Task: Add to scrum project TrendForge a team member softage.3@softage.net and assign as Project Lead.
Action: Mouse moved to (192, 49)
Screenshot: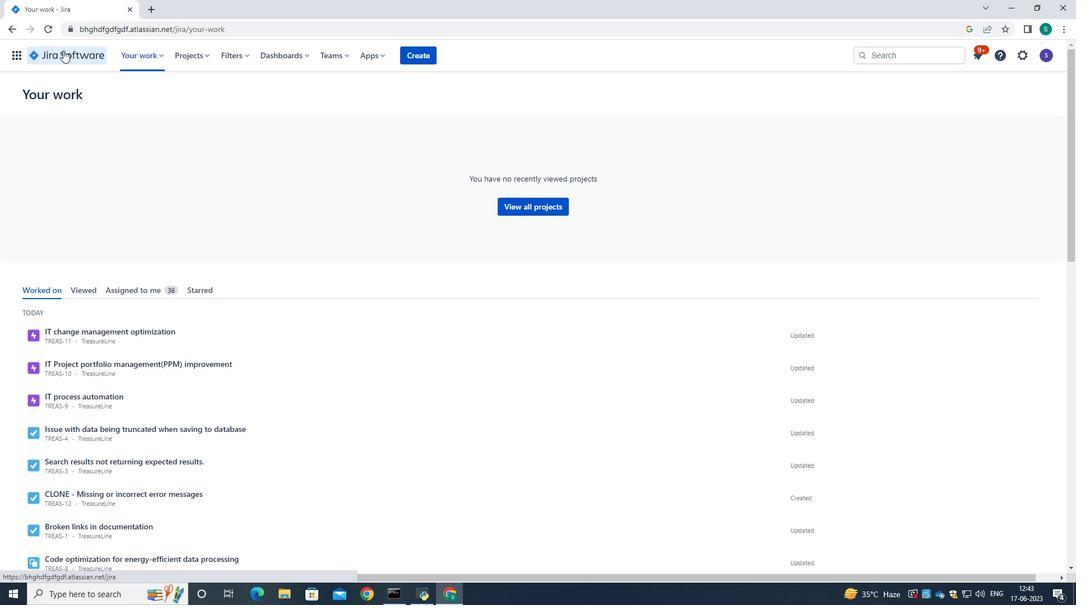 
Action: Mouse pressed left at (192, 49)
Screenshot: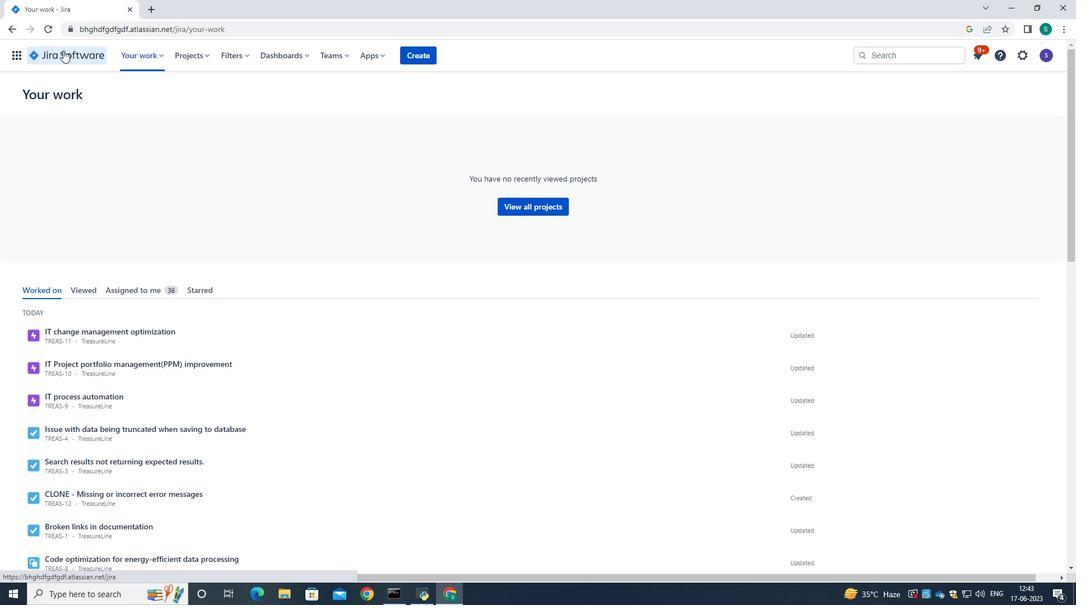 
Action: Mouse moved to (227, 111)
Screenshot: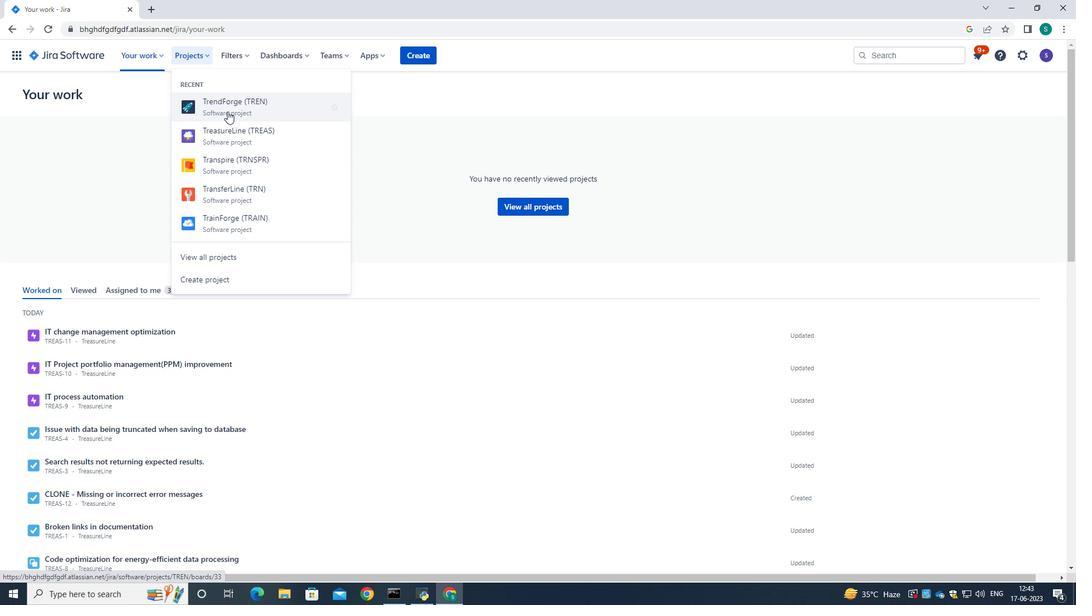 
Action: Mouse pressed left at (227, 111)
Screenshot: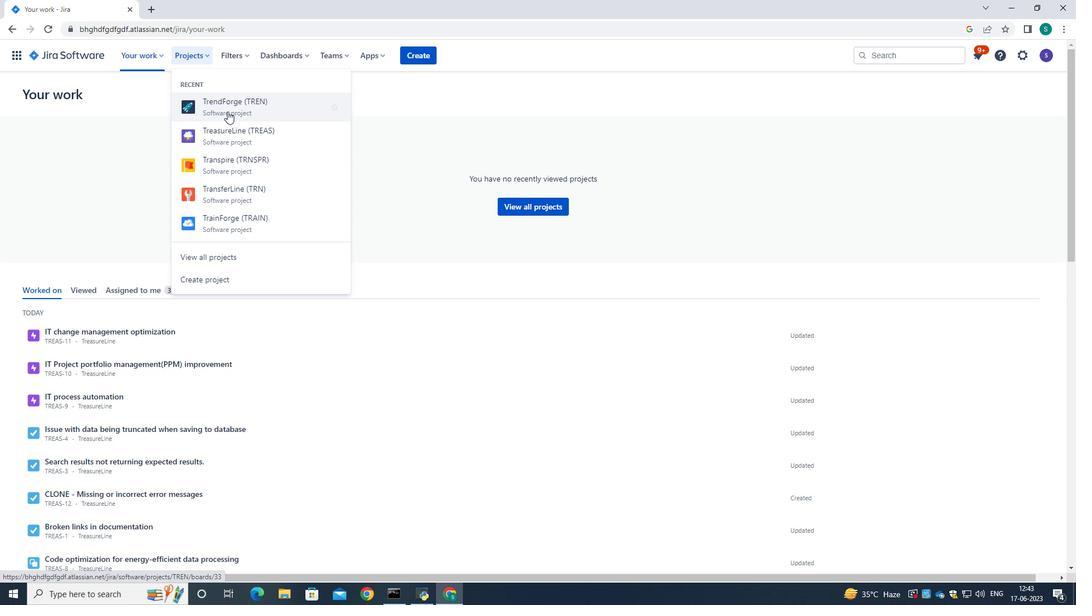 
Action: Mouse moved to (48, 317)
Screenshot: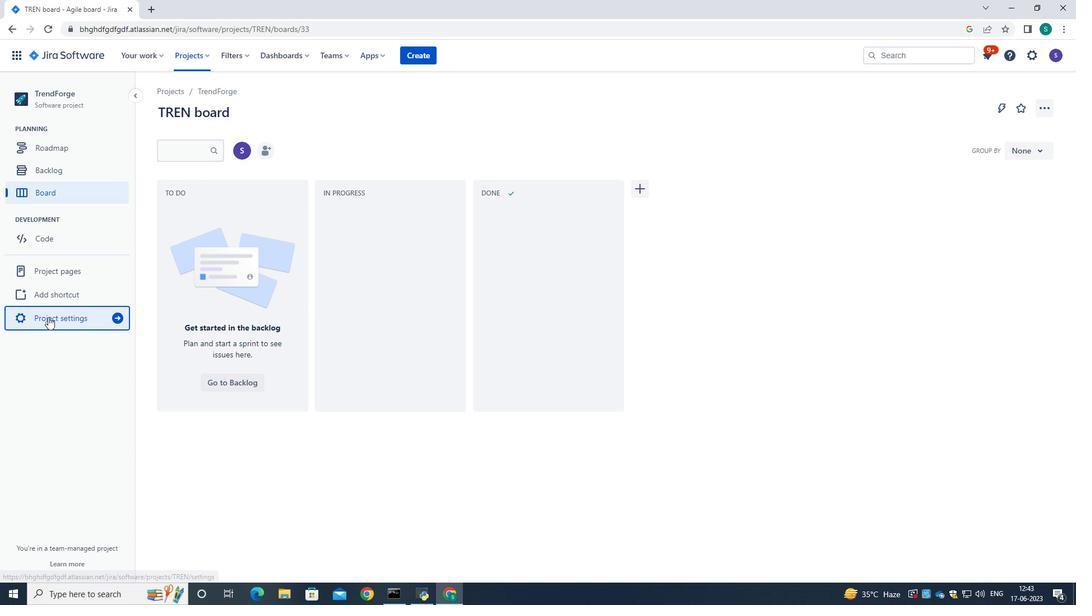 
Action: Mouse pressed left at (48, 317)
Screenshot: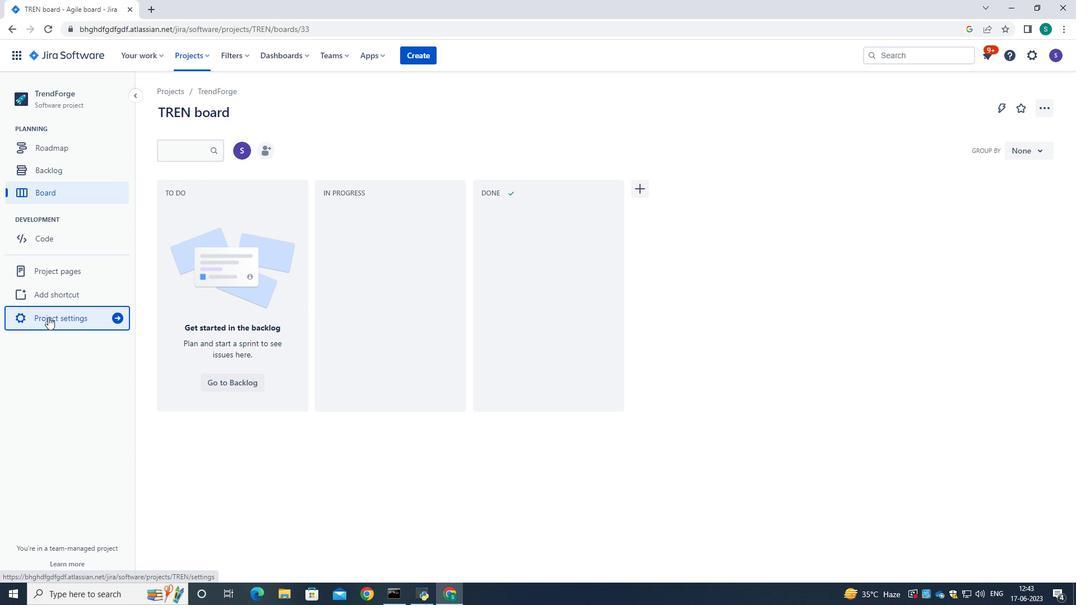 
Action: Mouse moved to (421, 213)
Screenshot: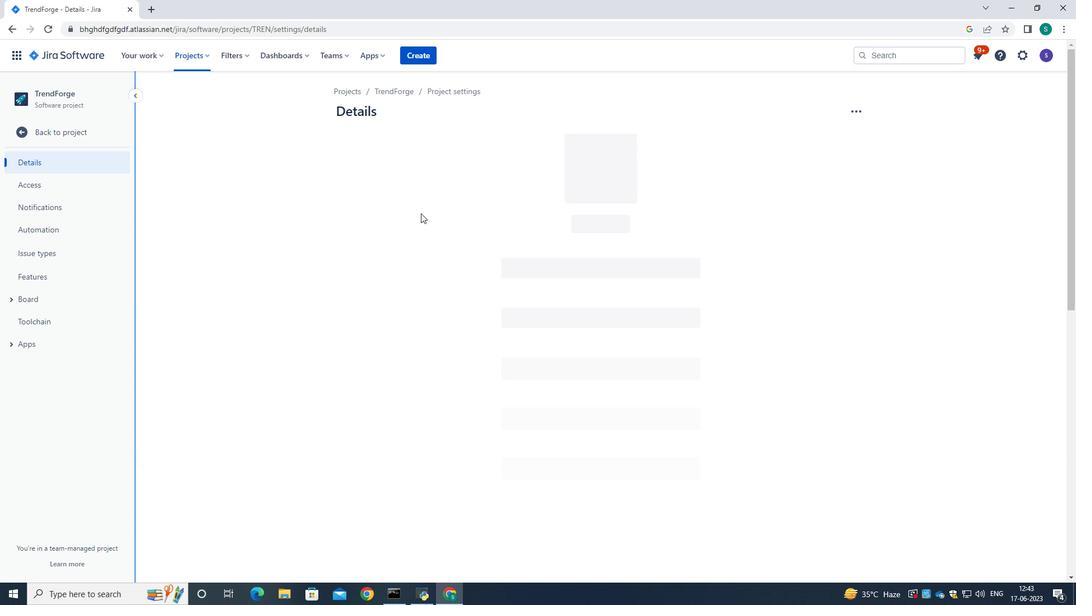 
Action: Mouse scrolled (421, 213) with delta (0, 0)
Screenshot: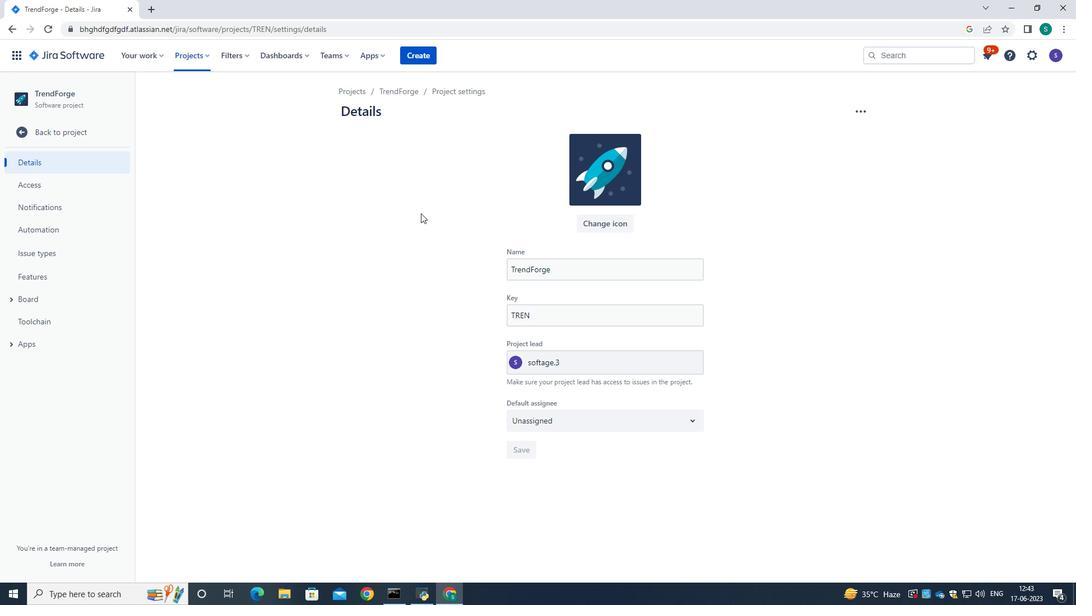 
Action: Mouse scrolled (421, 213) with delta (0, 0)
Screenshot: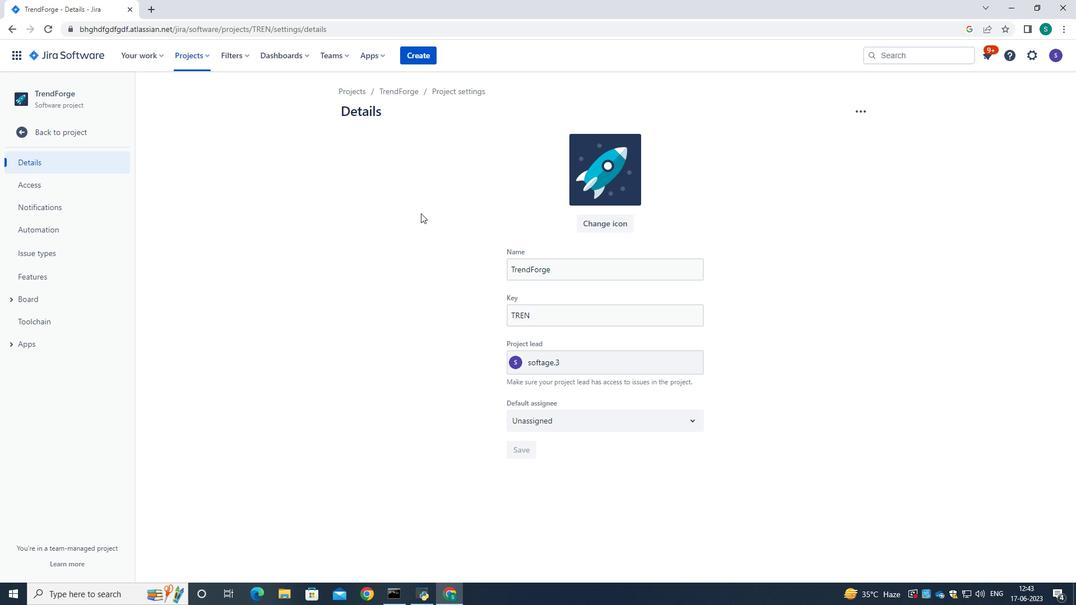 
Action: Mouse moved to (565, 366)
Screenshot: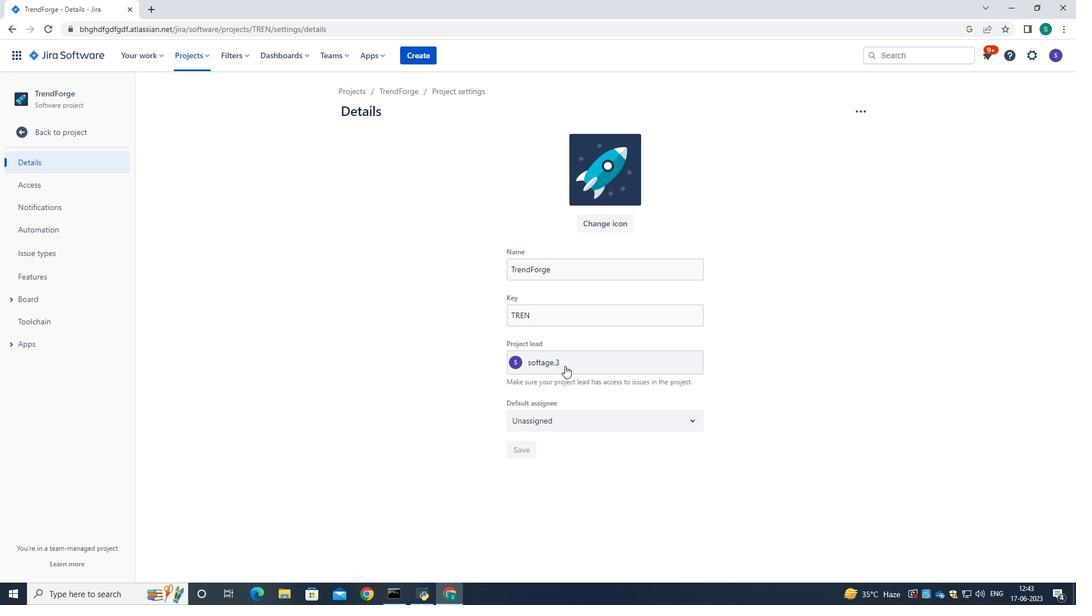 
Action: Mouse pressed left at (565, 366)
Screenshot: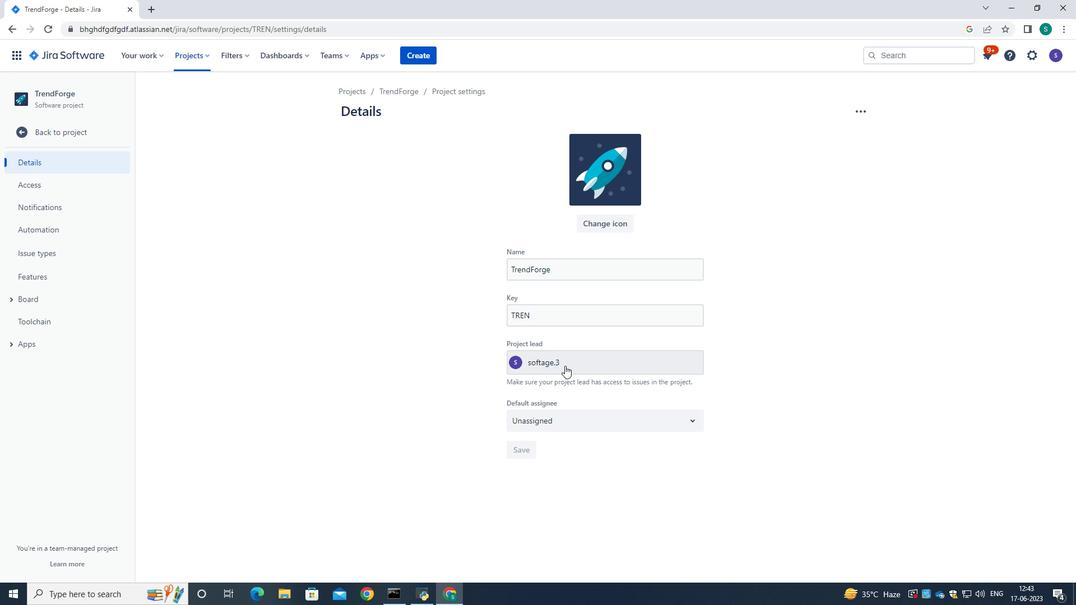 
Action: Mouse moved to (564, 366)
Screenshot: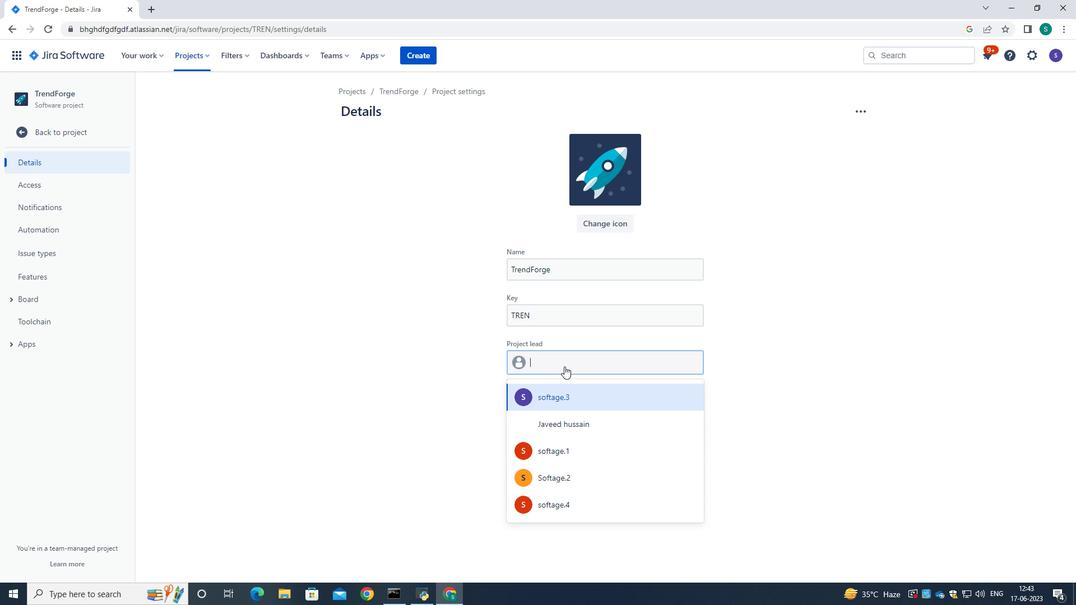 
Action: Key pressed softage.3<Key.shift>@softage,<Key.backspace>.net
Screenshot: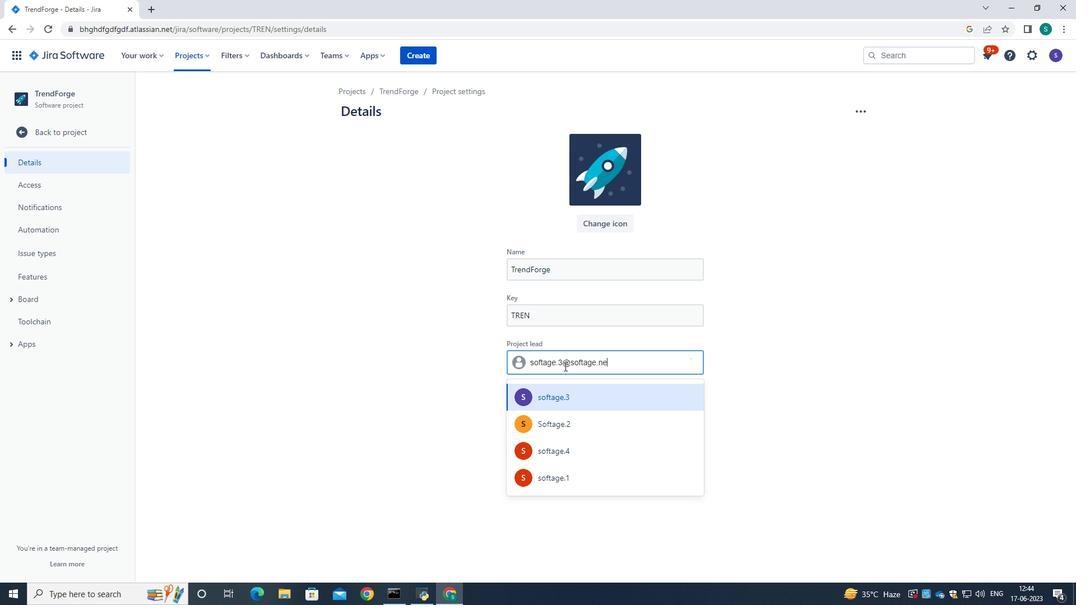 
Action: Mouse moved to (577, 400)
Screenshot: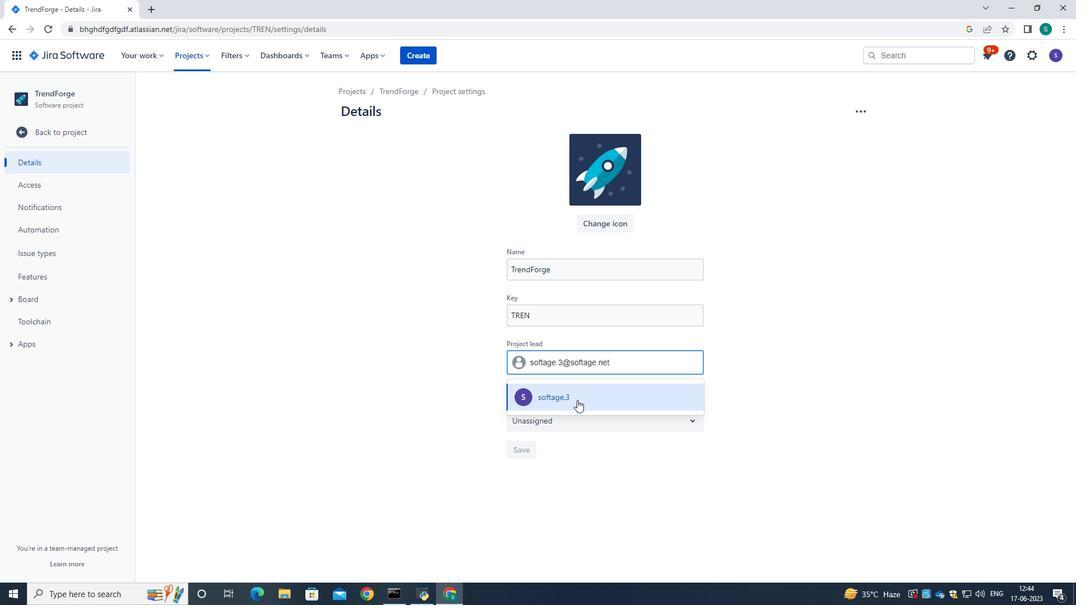 
Action: Mouse pressed left at (577, 400)
Screenshot: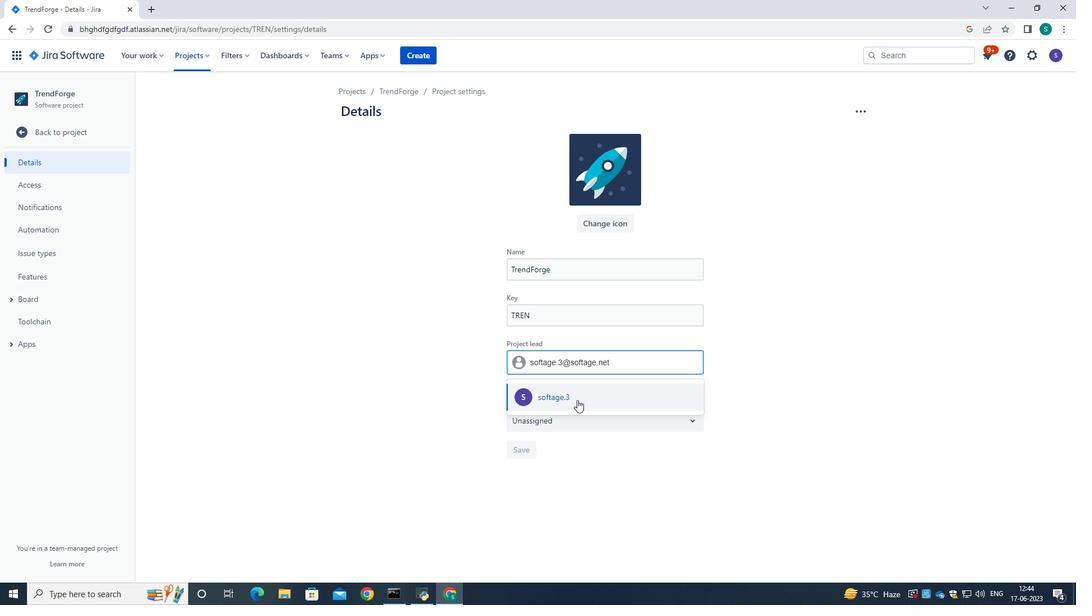 
Action: Mouse moved to (569, 418)
Screenshot: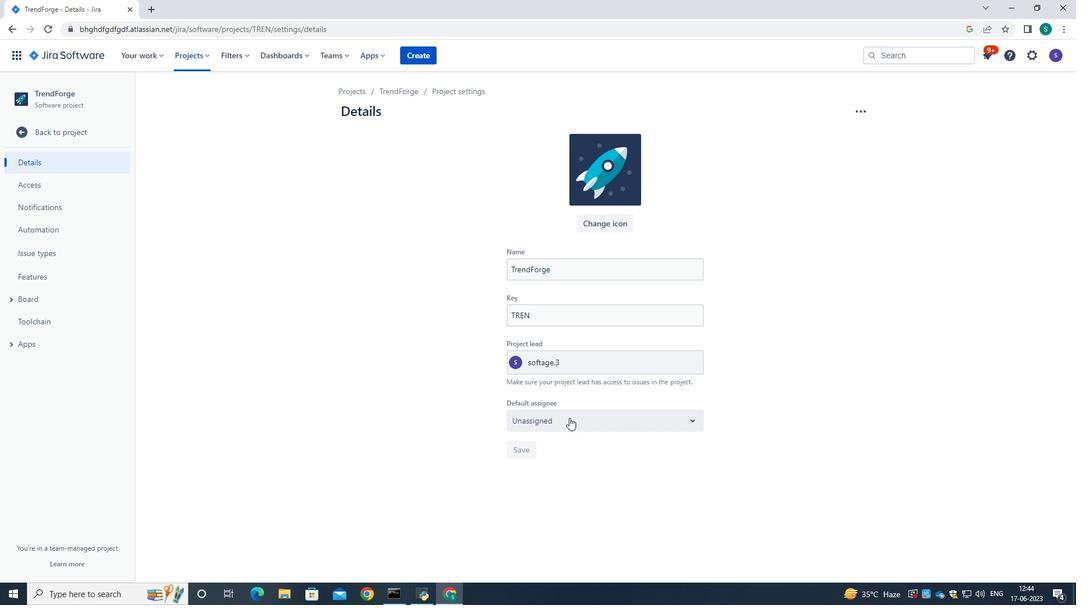 
Action: Mouse pressed left at (569, 418)
Screenshot: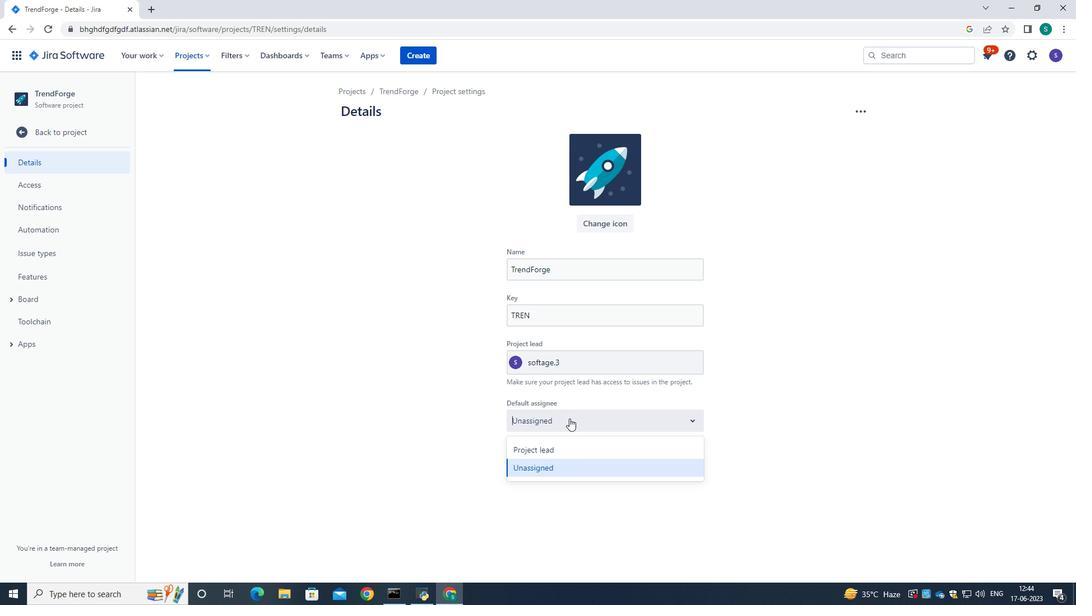 
Action: Mouse moved to (543, 452)
Screenshot: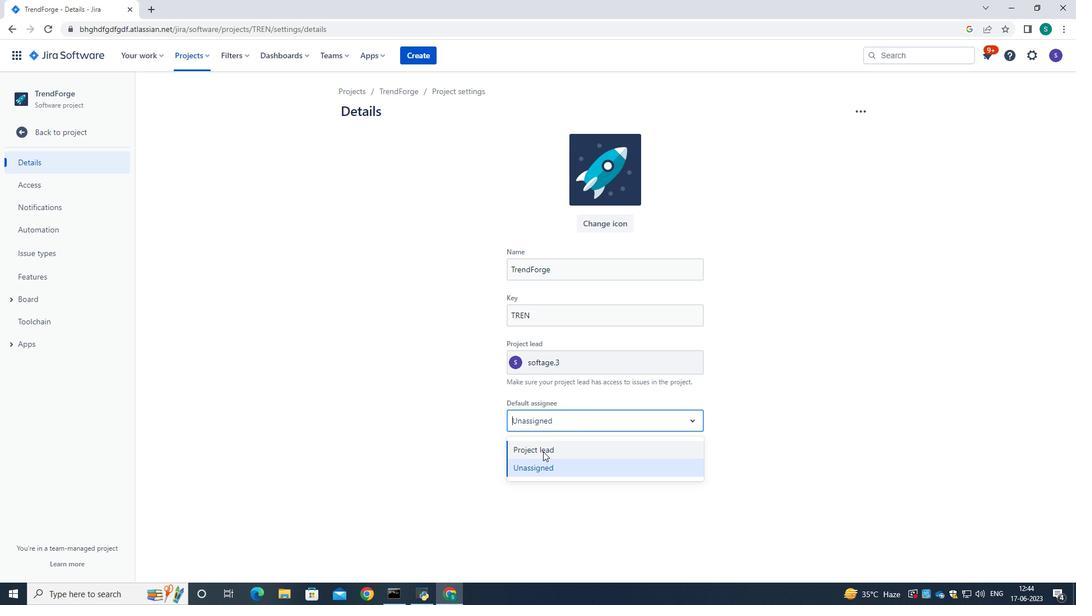 
Action: Mouse pressed left at (543, 452)
Screenshot: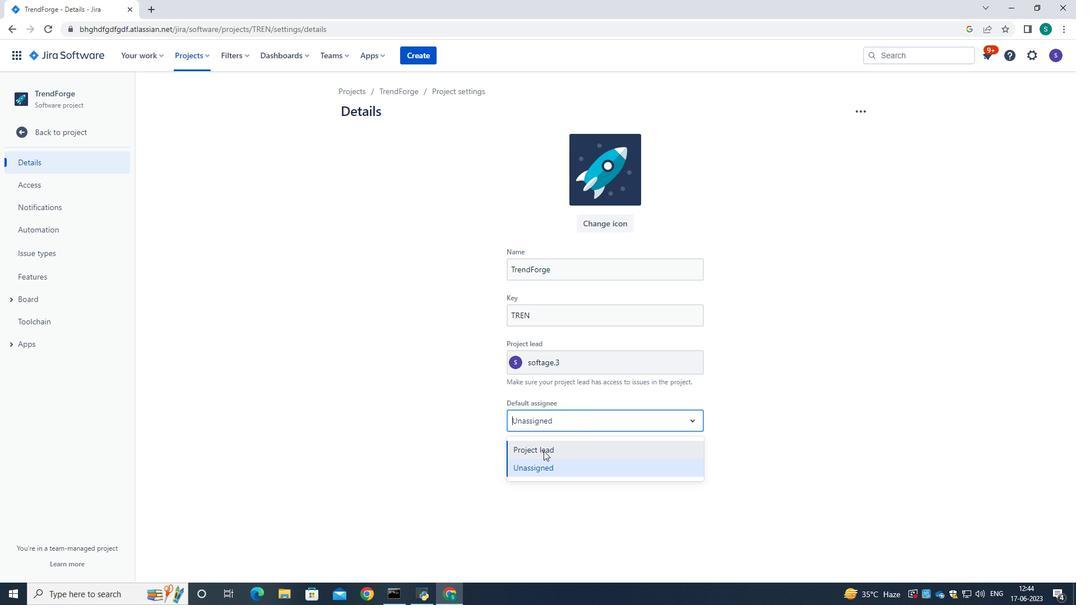 
Action: Mouse moved to (524, 447)
Screenshot: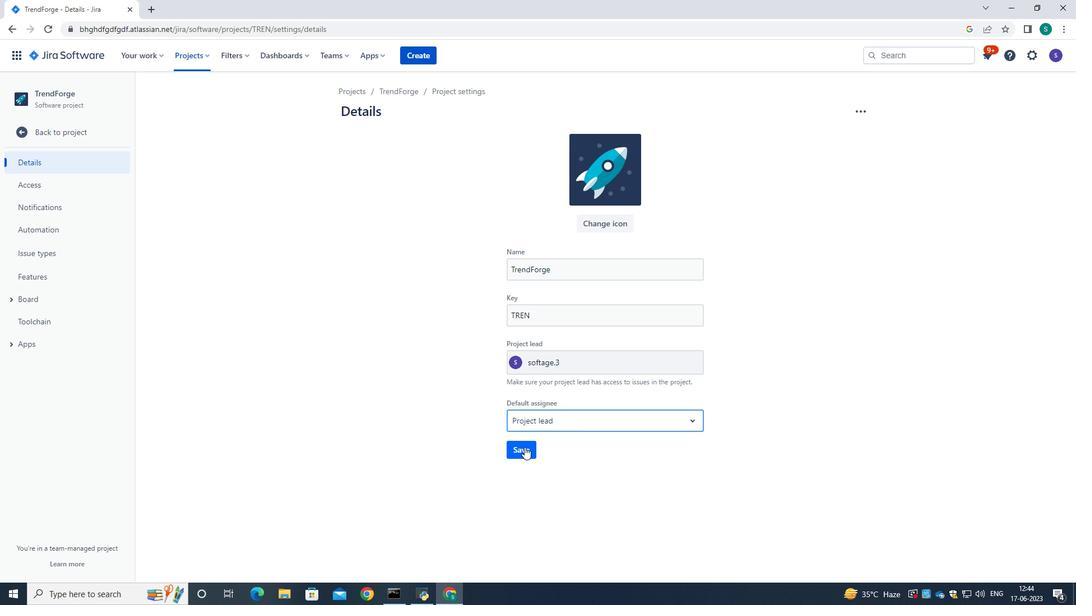 
Action: Mouse pressed left at (524, 447)
Screenshot: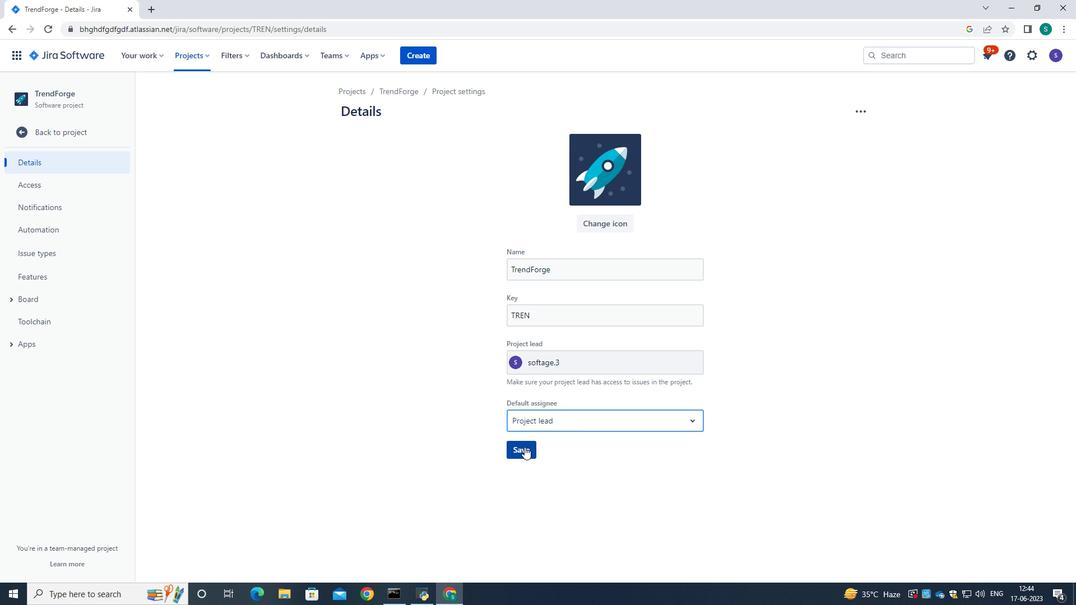 
Action: Mouse moved to (416, 265)
Screenshot: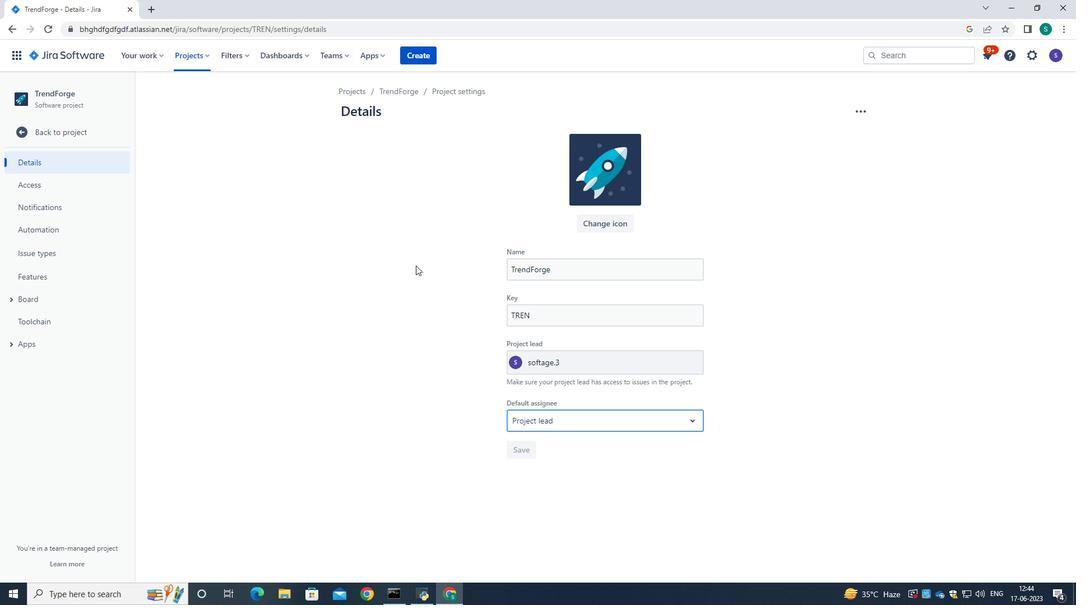 
Action: Mouse pressed left at (416, 265)
Screenshot: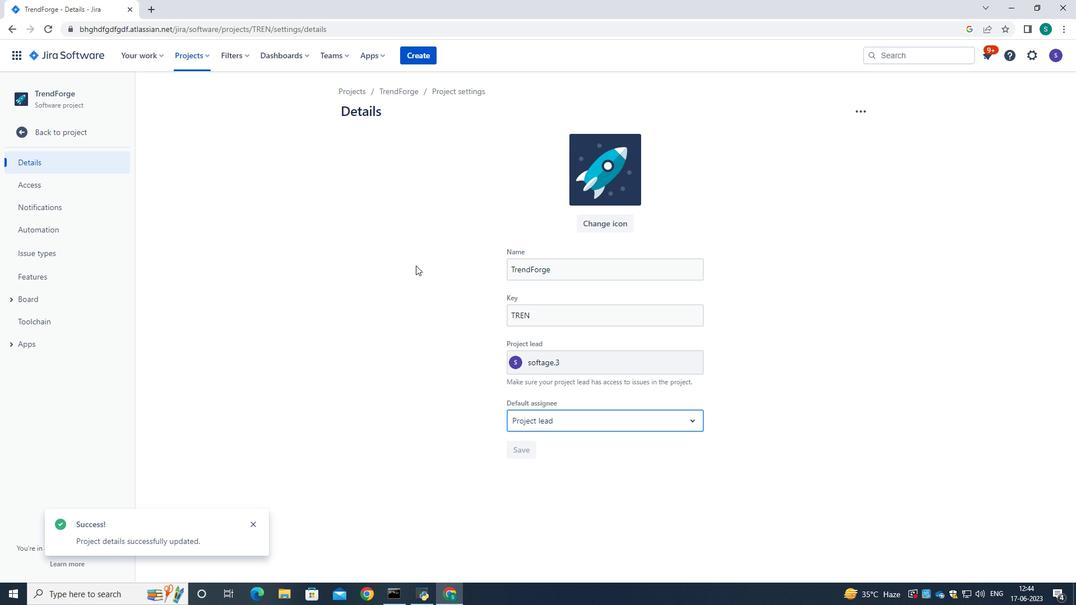 
